 Task: Create a rule from the Agile list, Priority changed -> Complete task in the project BlueChipper if Priority Cleared then Complete Task
Action: Mouse moved to (1310, 216)
Screenshot: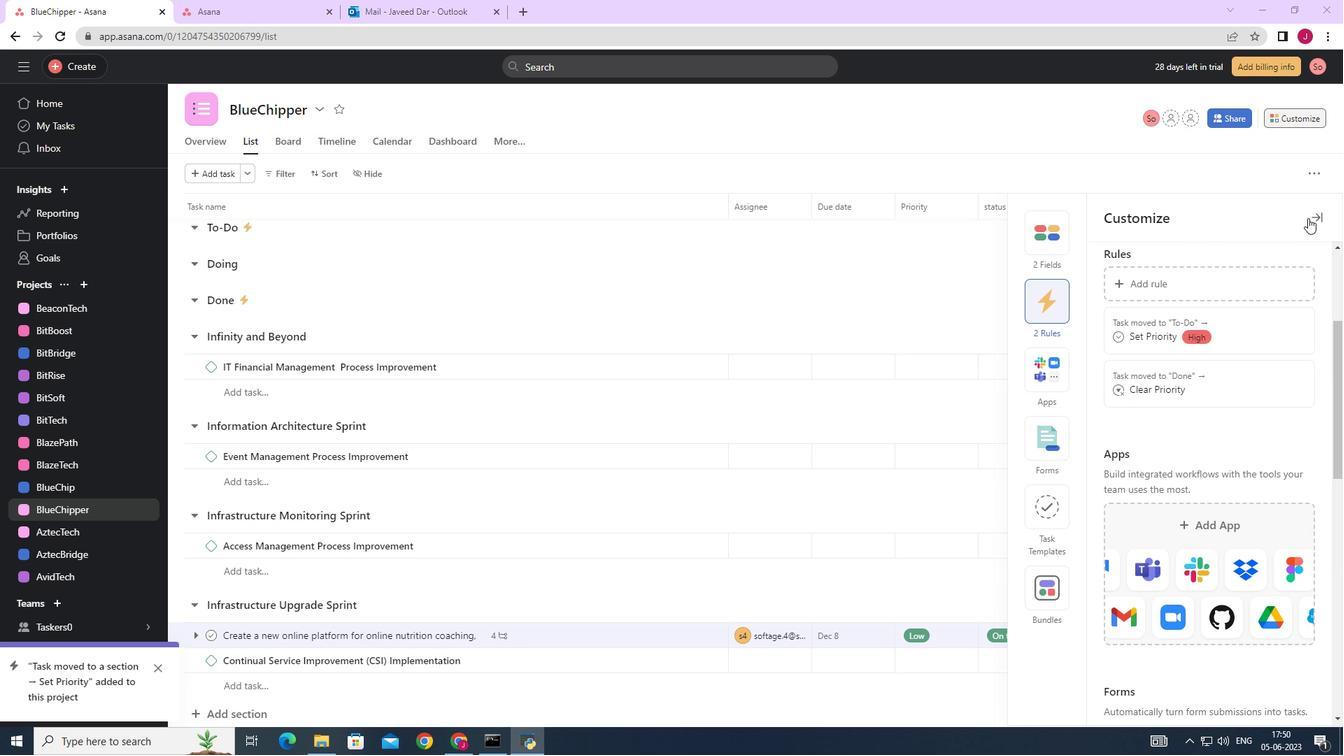 
Action: Mouse pressed left at (1310, 216)
Screenshot: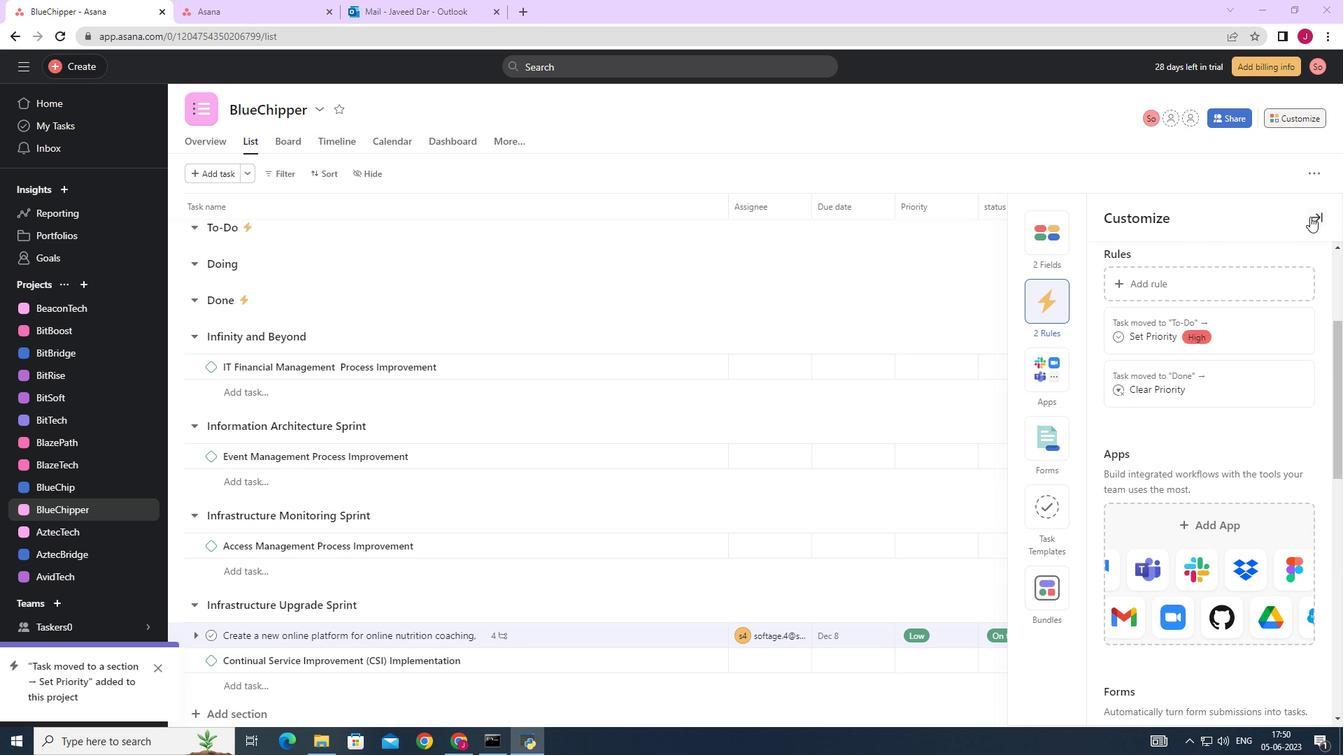 
Action: Mouse moved to (1304, 117)
Screenshot: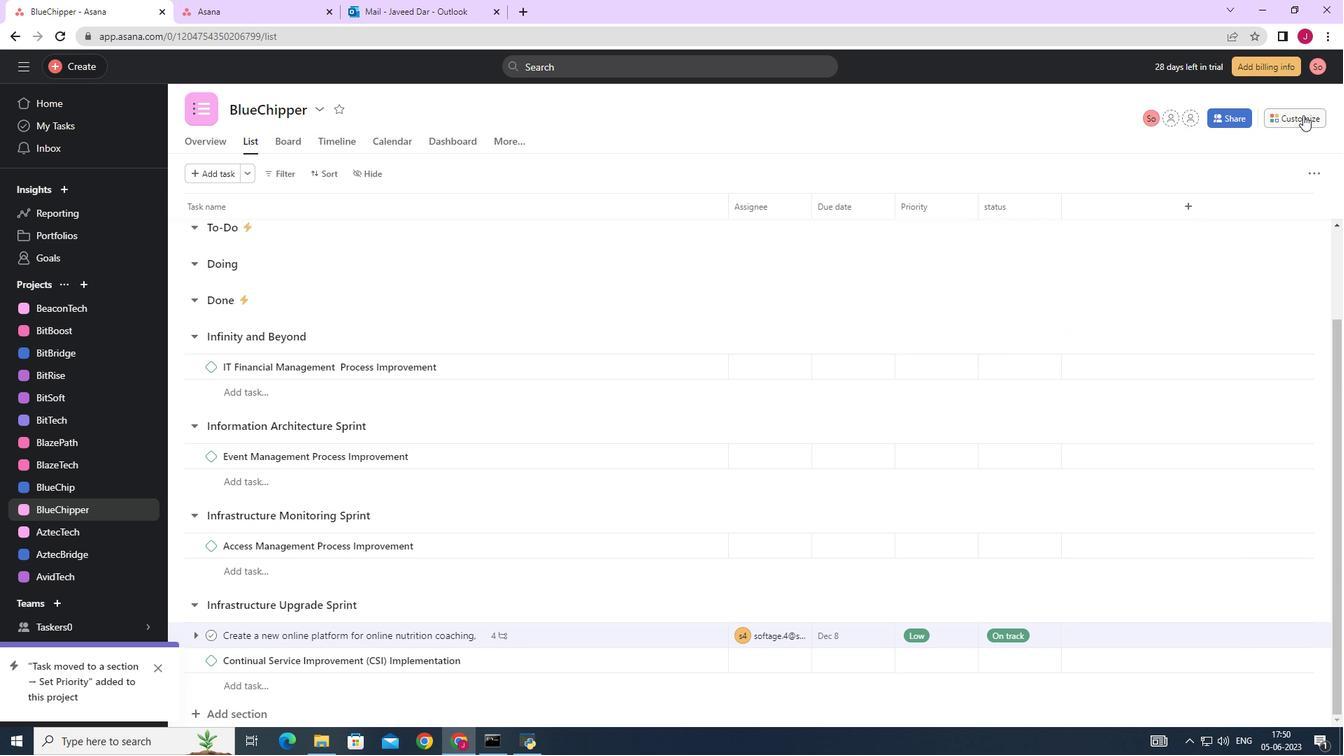 
Action: Mouse pressed left at (1304, 117)
Screenshot: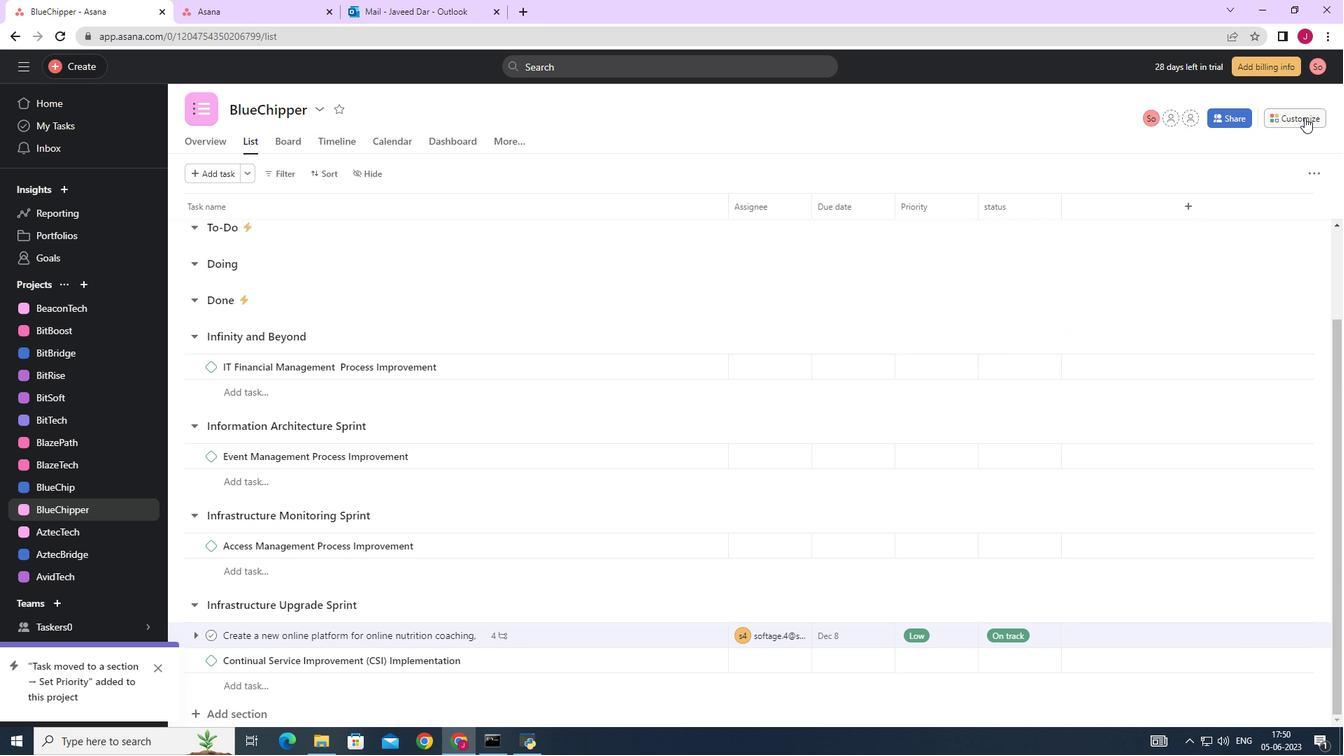 
Action: Mouse moved to (1048, 306)
Screenshot: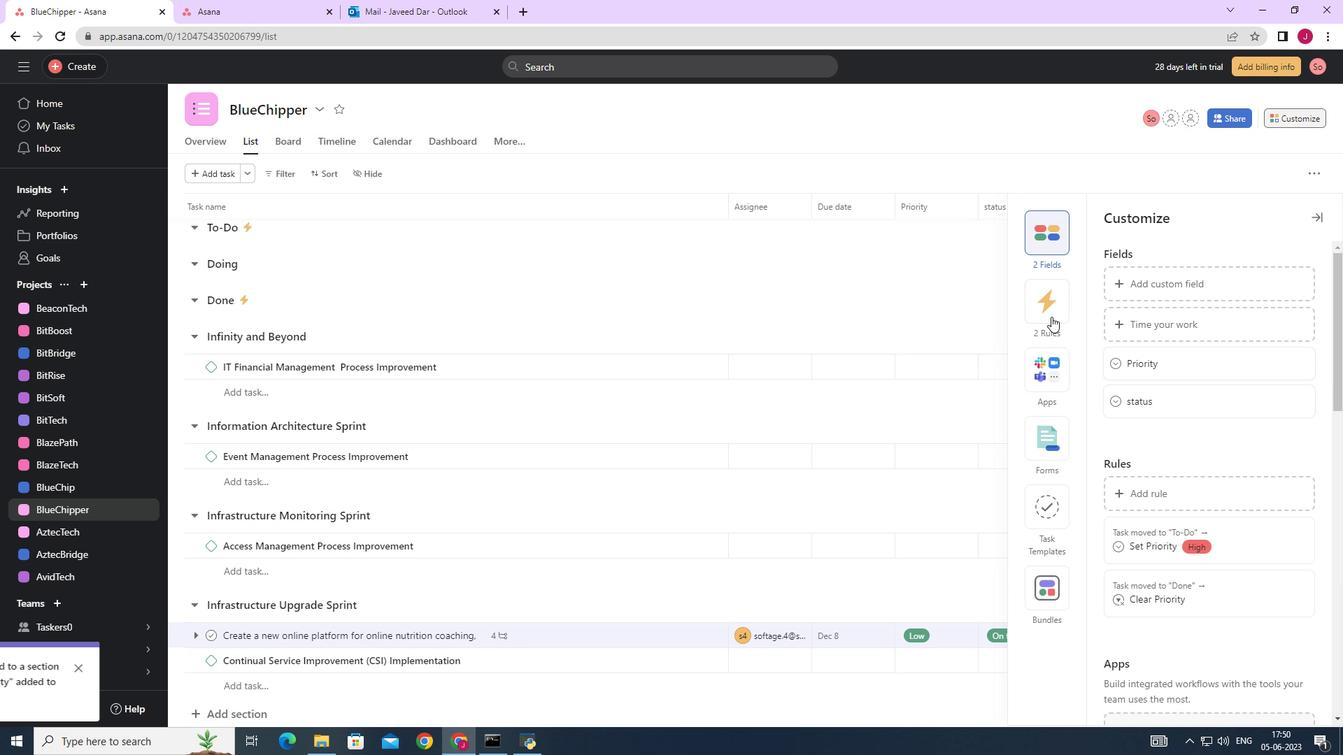 
Action: Mouse pressed left at (1048, 306)
Screenshot: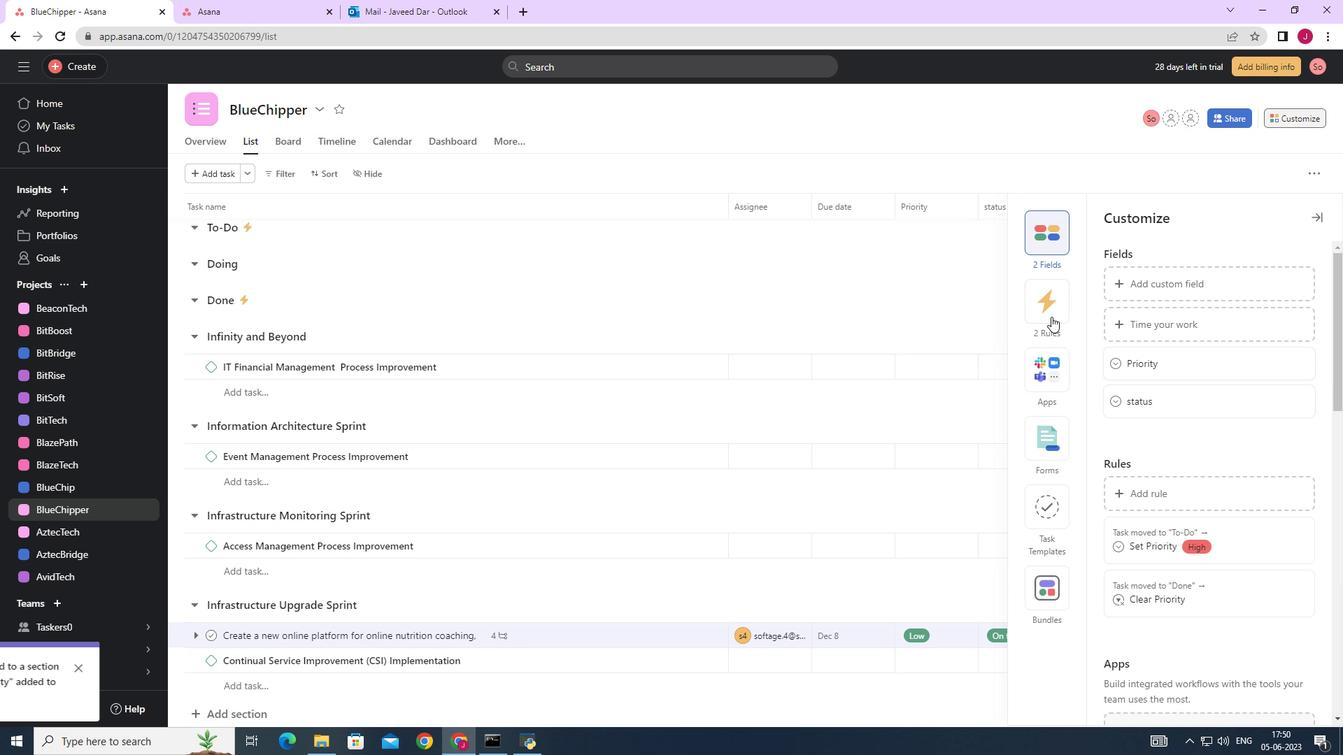 
Action: Mouse moved to (1171, 281)
Screenshot: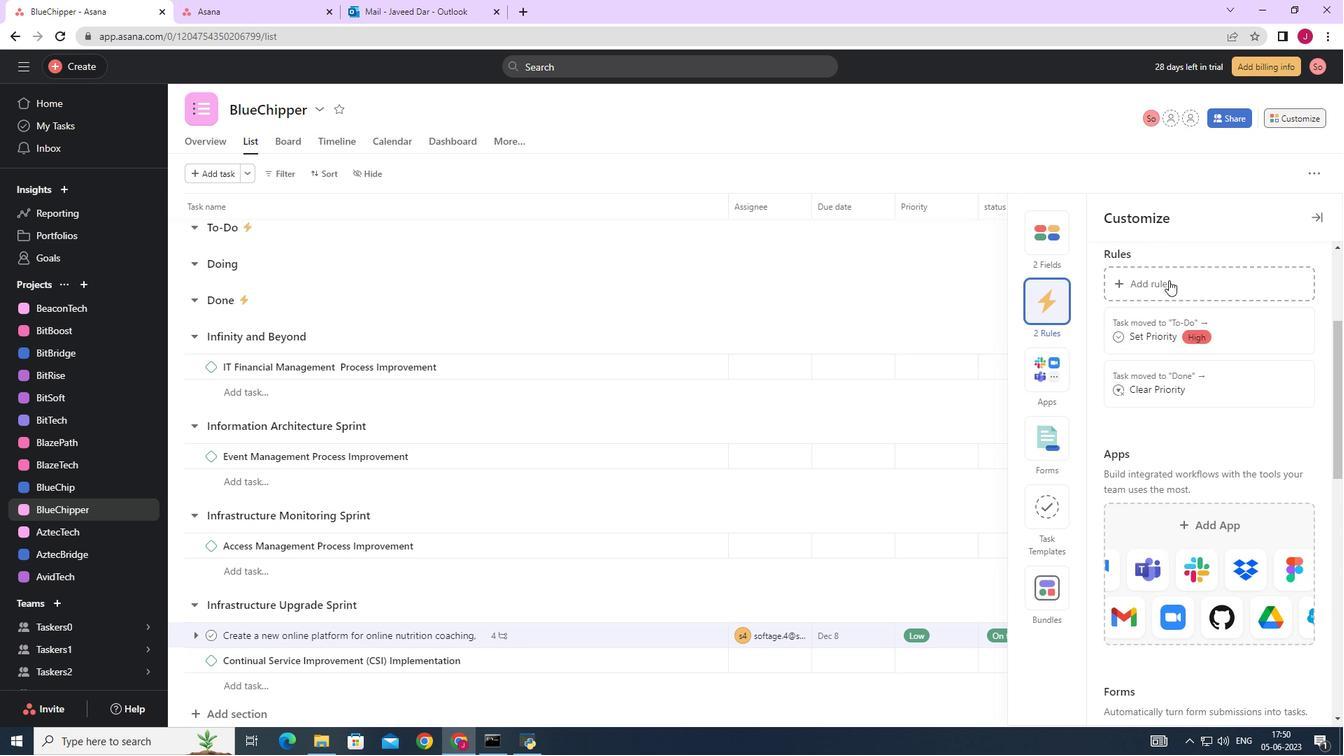 
Action: Mouse pressed left at (1171, 281)
Screenshot: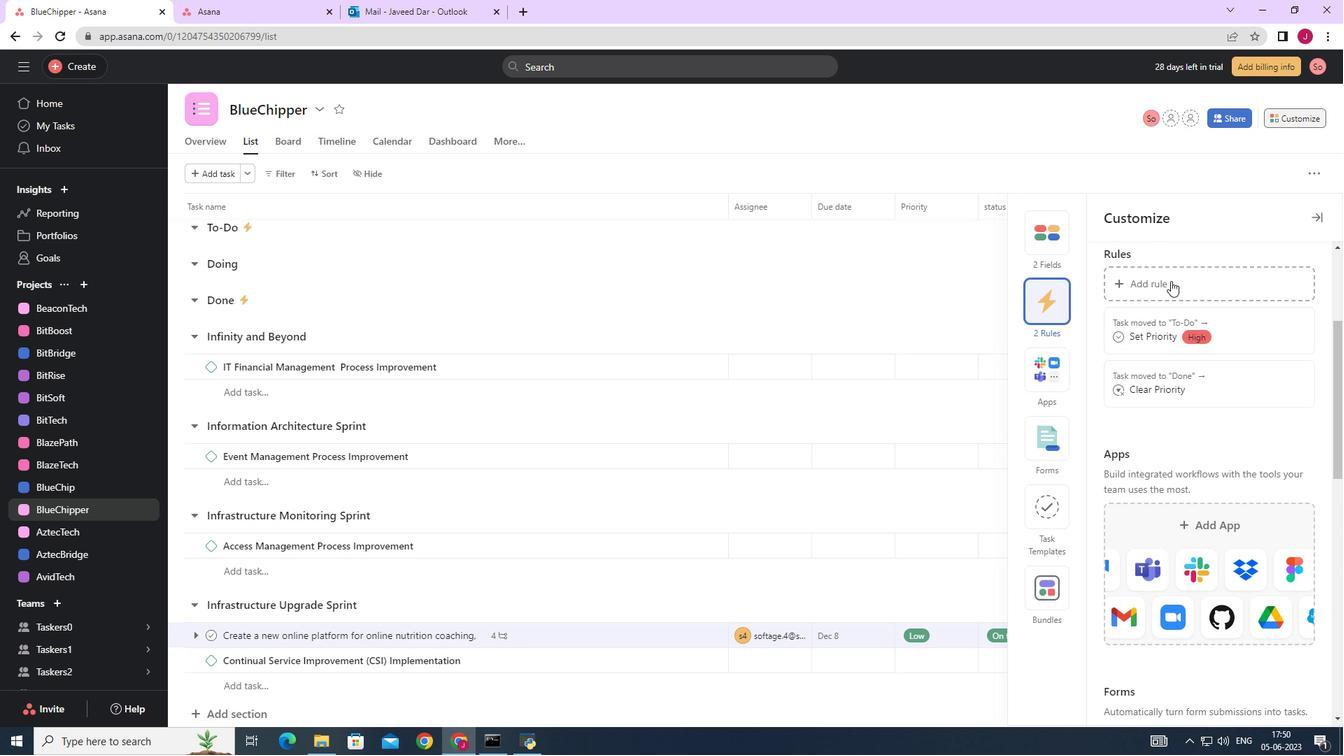 
Action: Mouse moved to (284, 206)
Screenshot: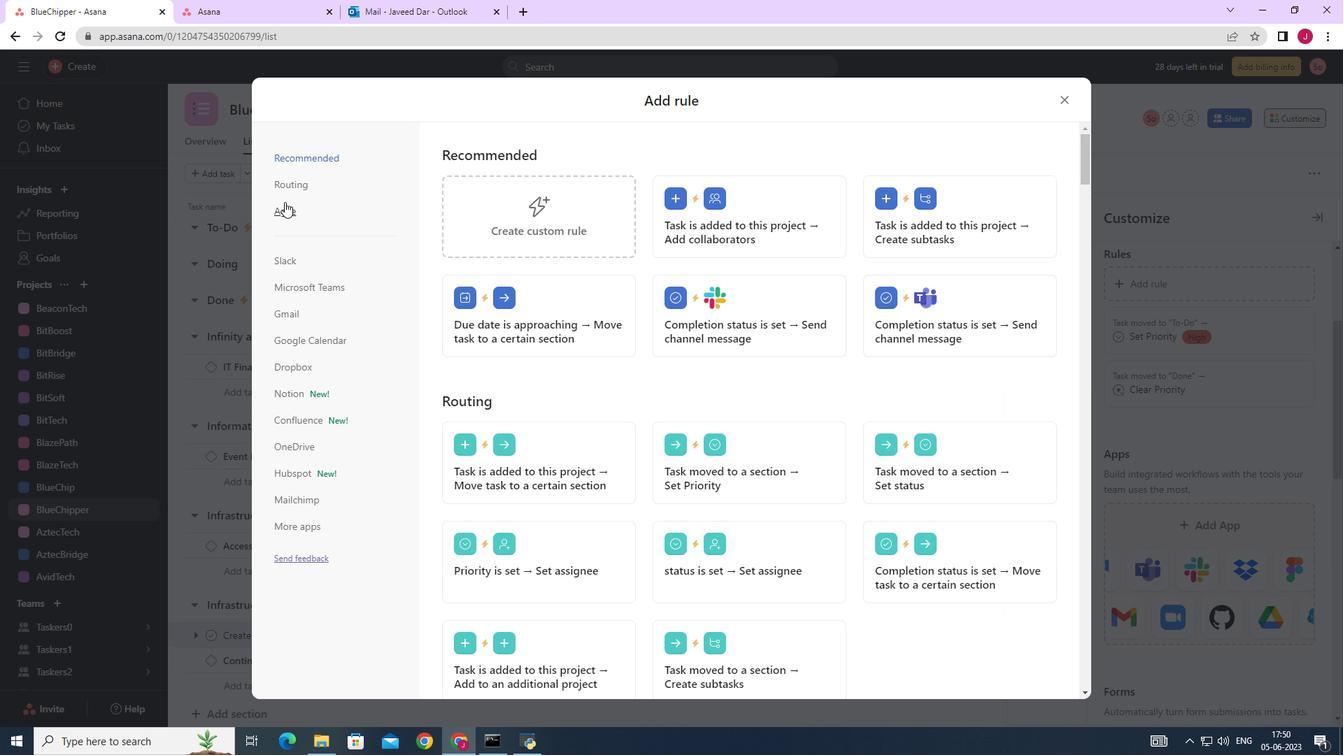 
Action: Mouse pressed left at (284, 206)
Screenshot: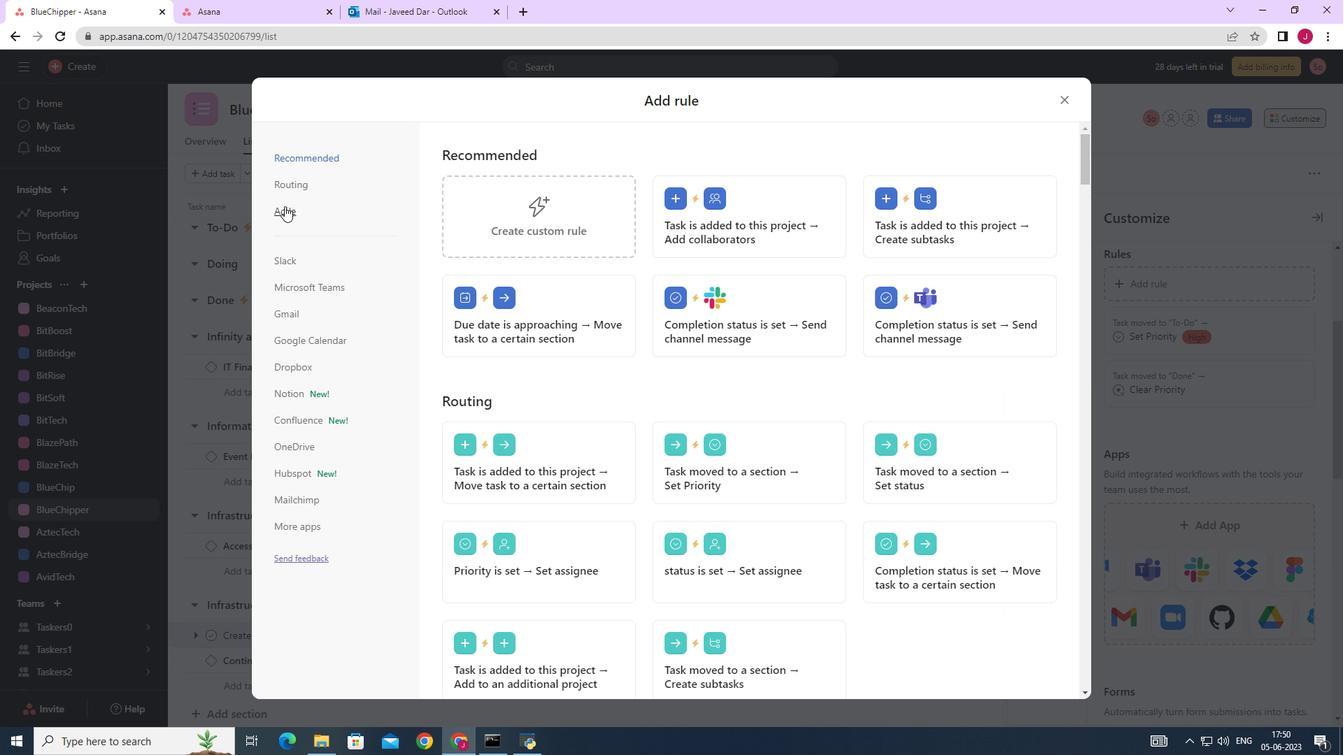 
Action: Mouse moved to (551, 208)
Screenshot: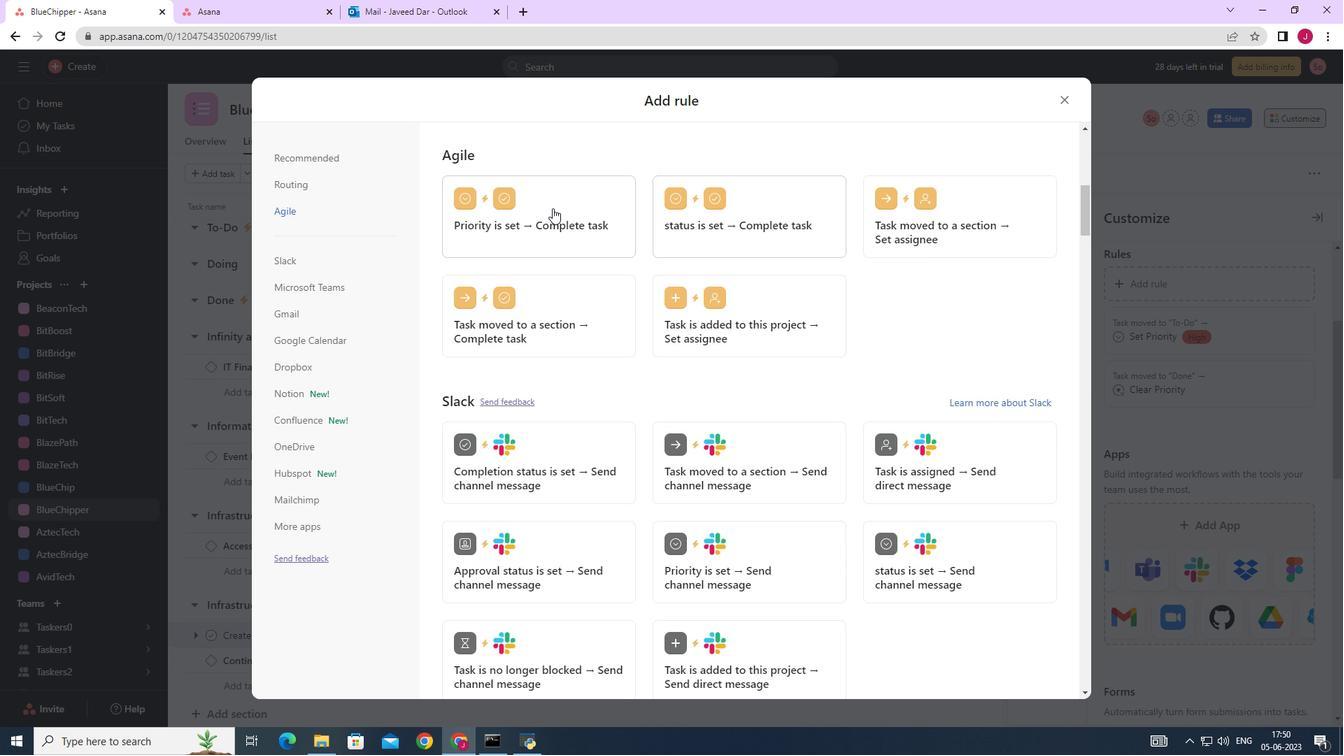 
Action: Mouse pressed left at (551, 208)
Screenshot: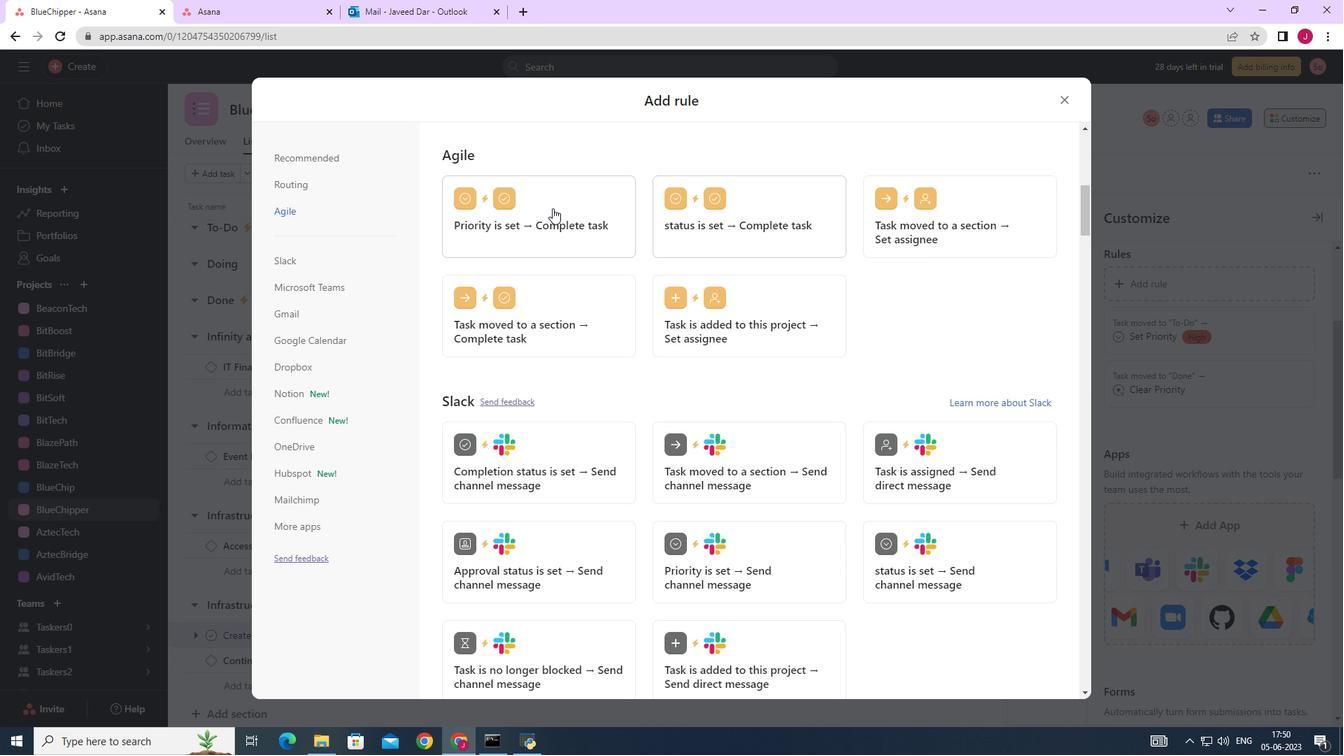 
Action: Mouse moved to (885, 237)
Screenshot: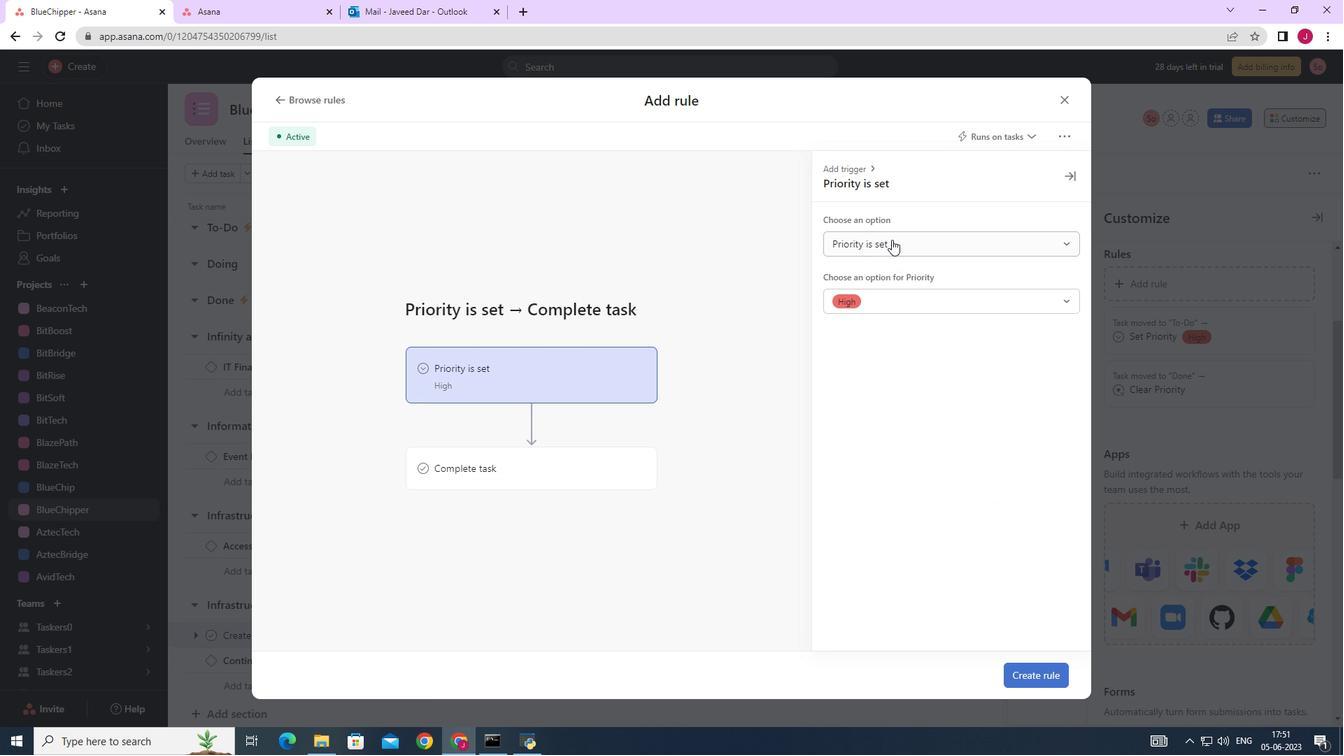 
Action: Mouse pressed left at (885, 237)
Screenshot: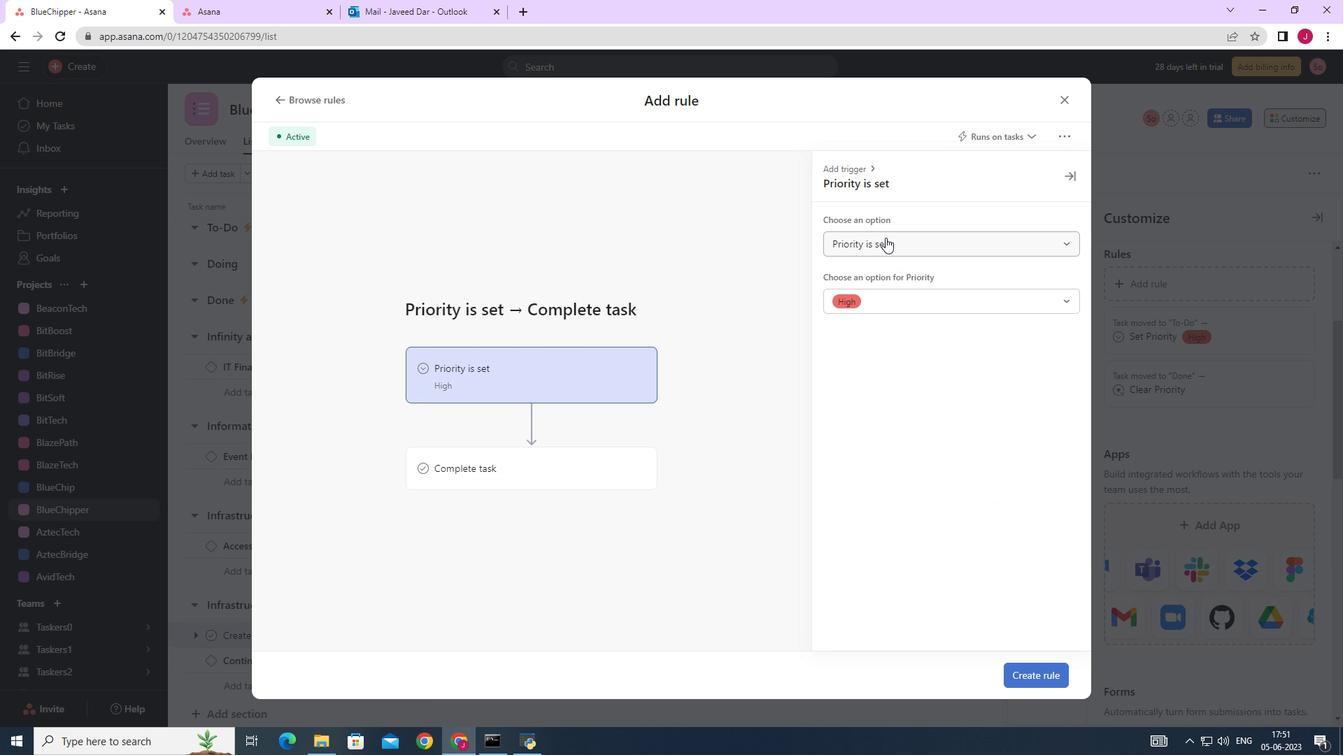 
Action: Mouse moved to (878, 299)
Screenshot: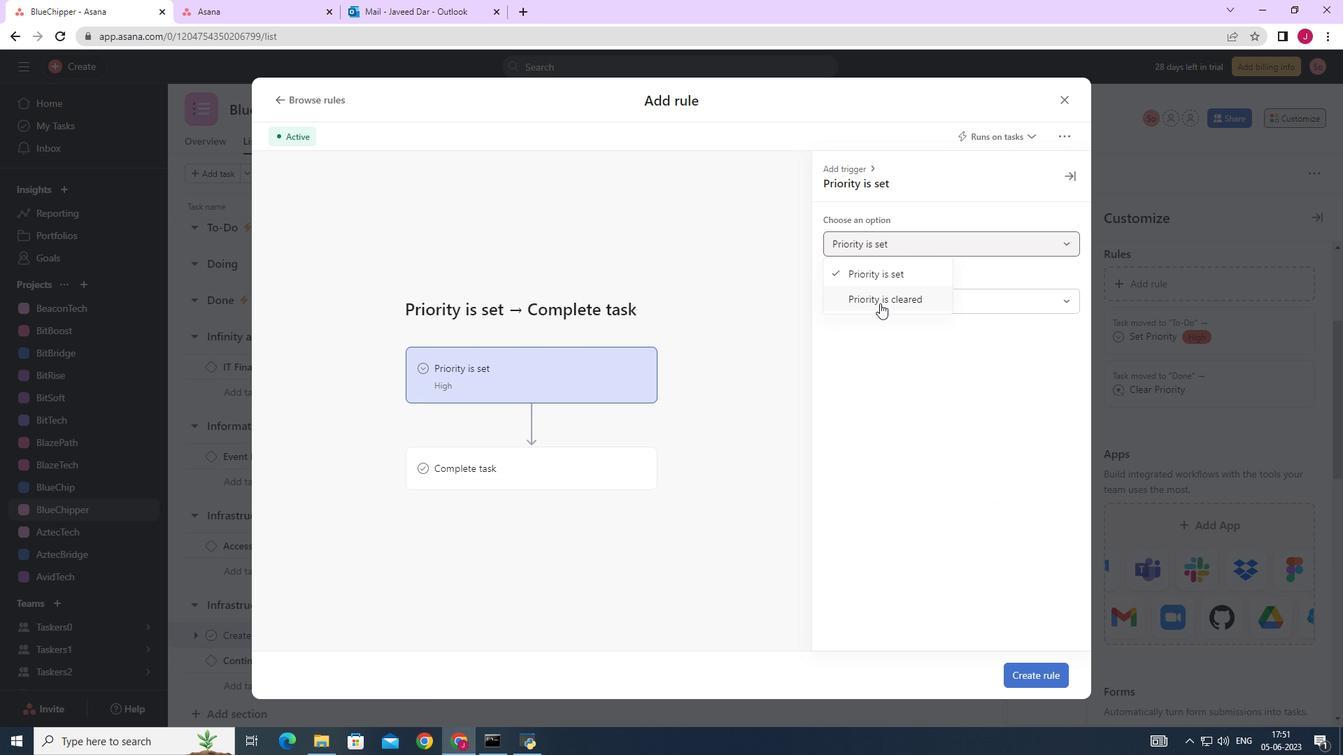 
Action: Mouse pressed left at (878, 299)
Screenshot: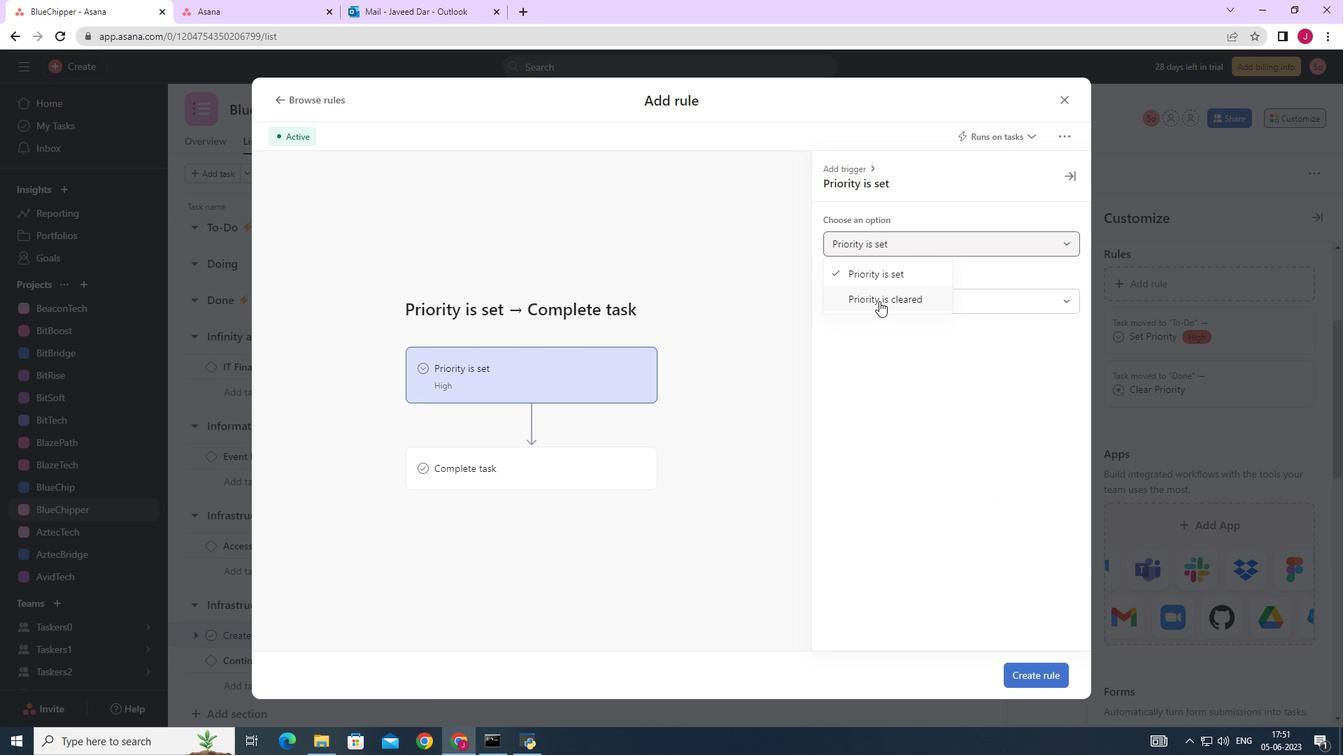 
Action: Mouse moved to (599, 469)
Screenshot: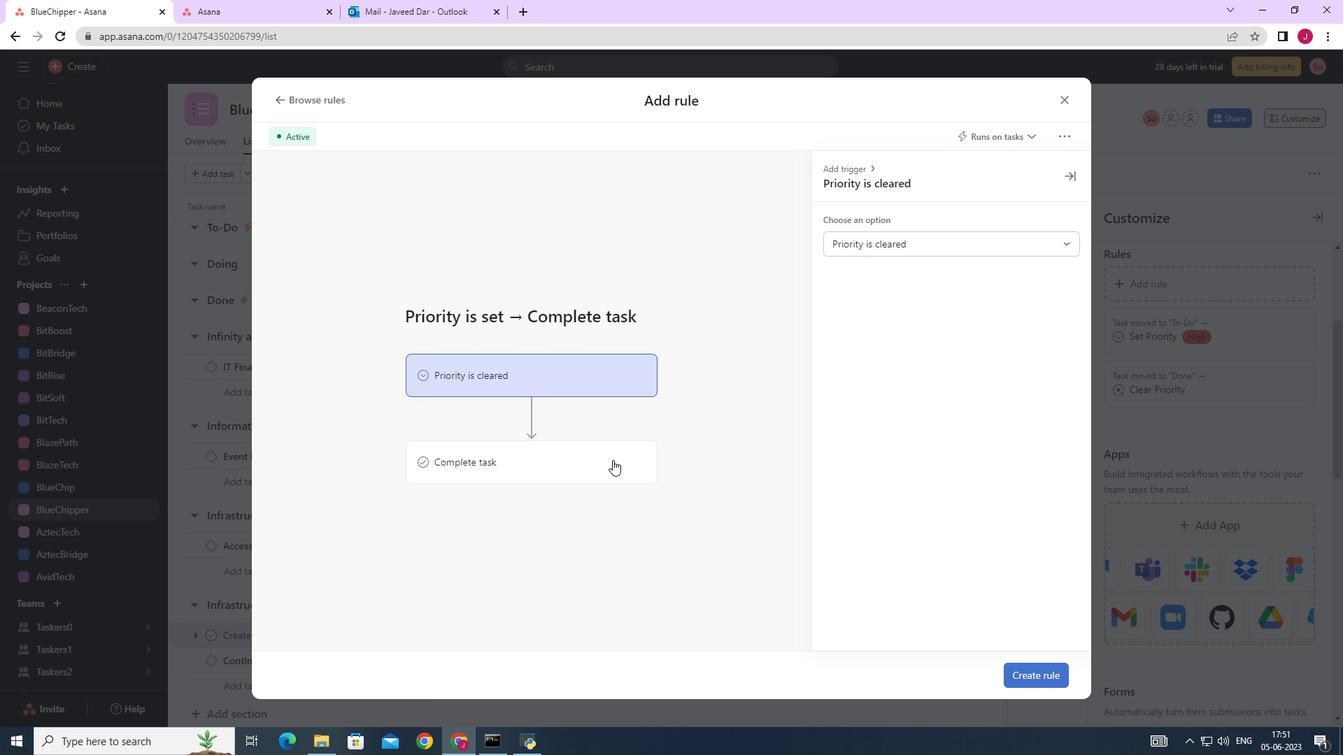 
Action: Mouse pressed left at (599, 469)
Screenshot: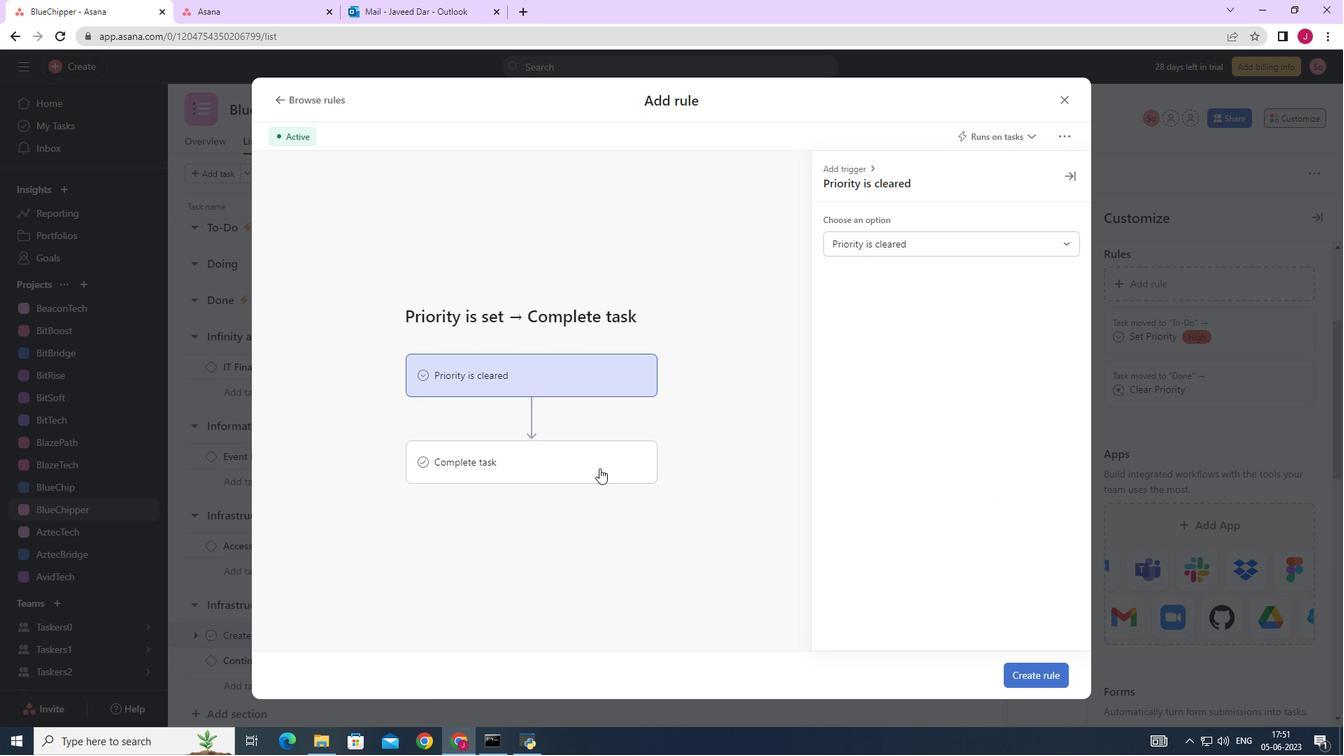 
Action: Mouse moved to (1036, 670)
Screenshot: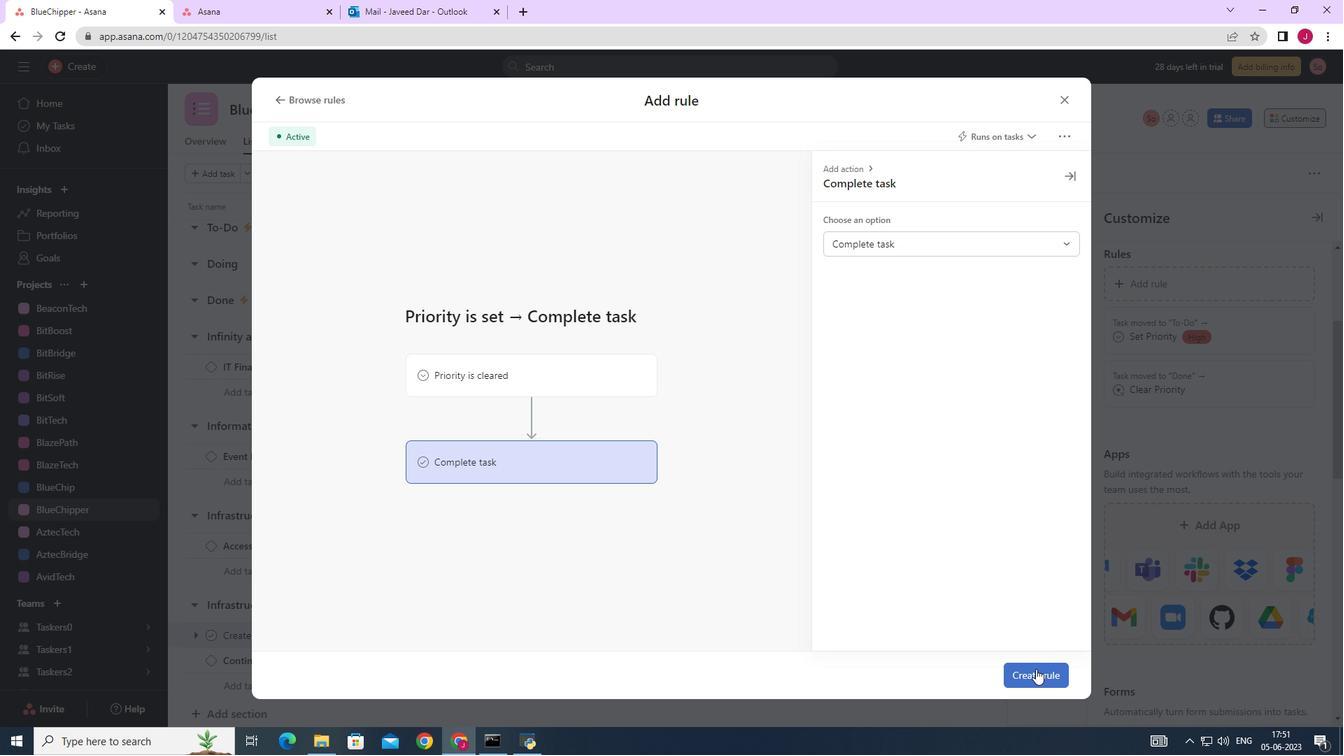 
Action: Mouse pressed left at (1036, 670)
Screenshot: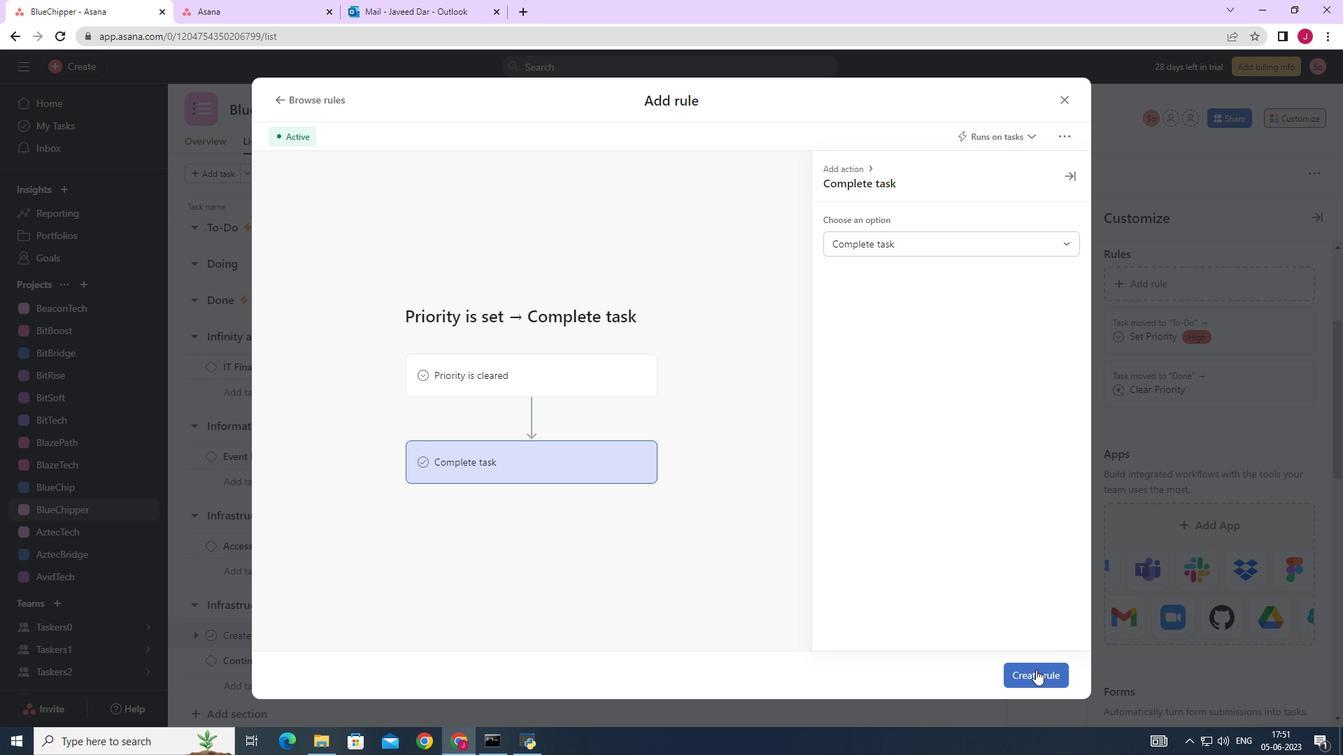 
Action: Mouse moved to (1022, 670)
Screenshot: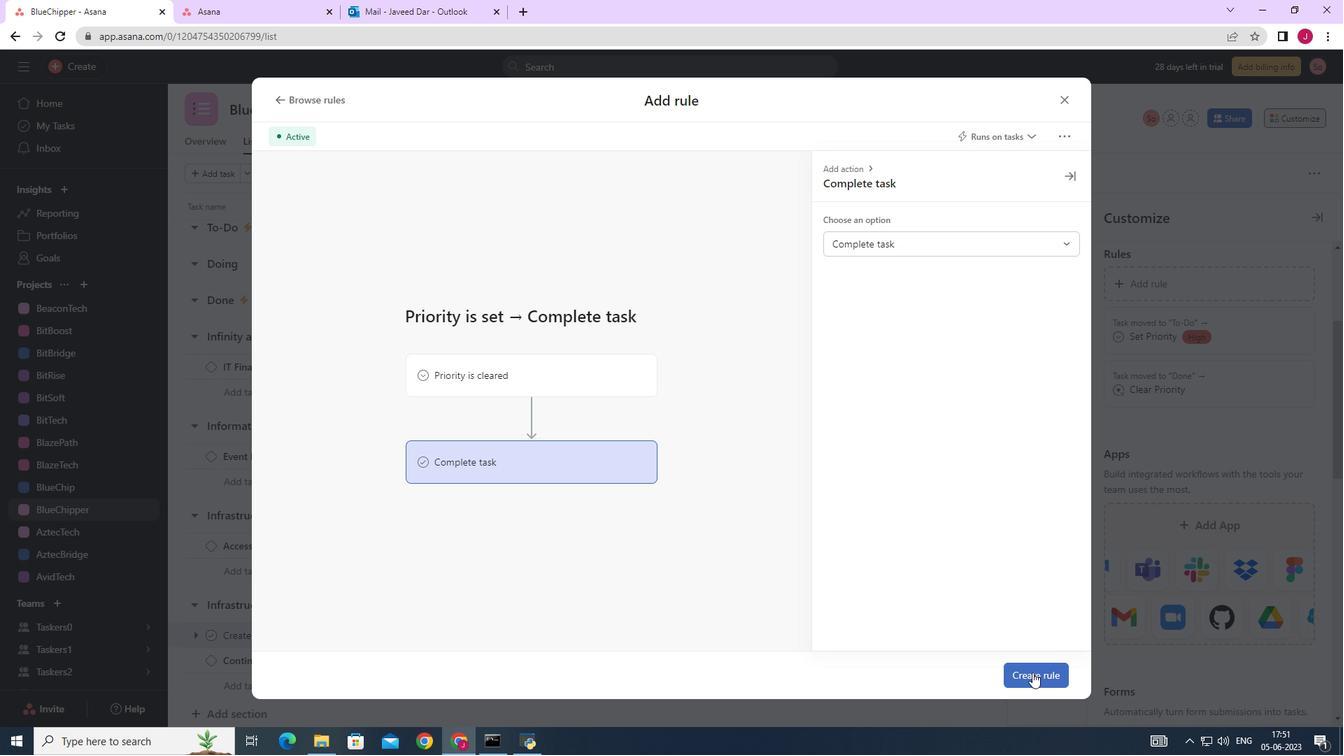 
